 Task: Add Mrm BCAA G 6000 Lemonade to the cart.
Action: Mouse moved to (323, 163)
Screenshot: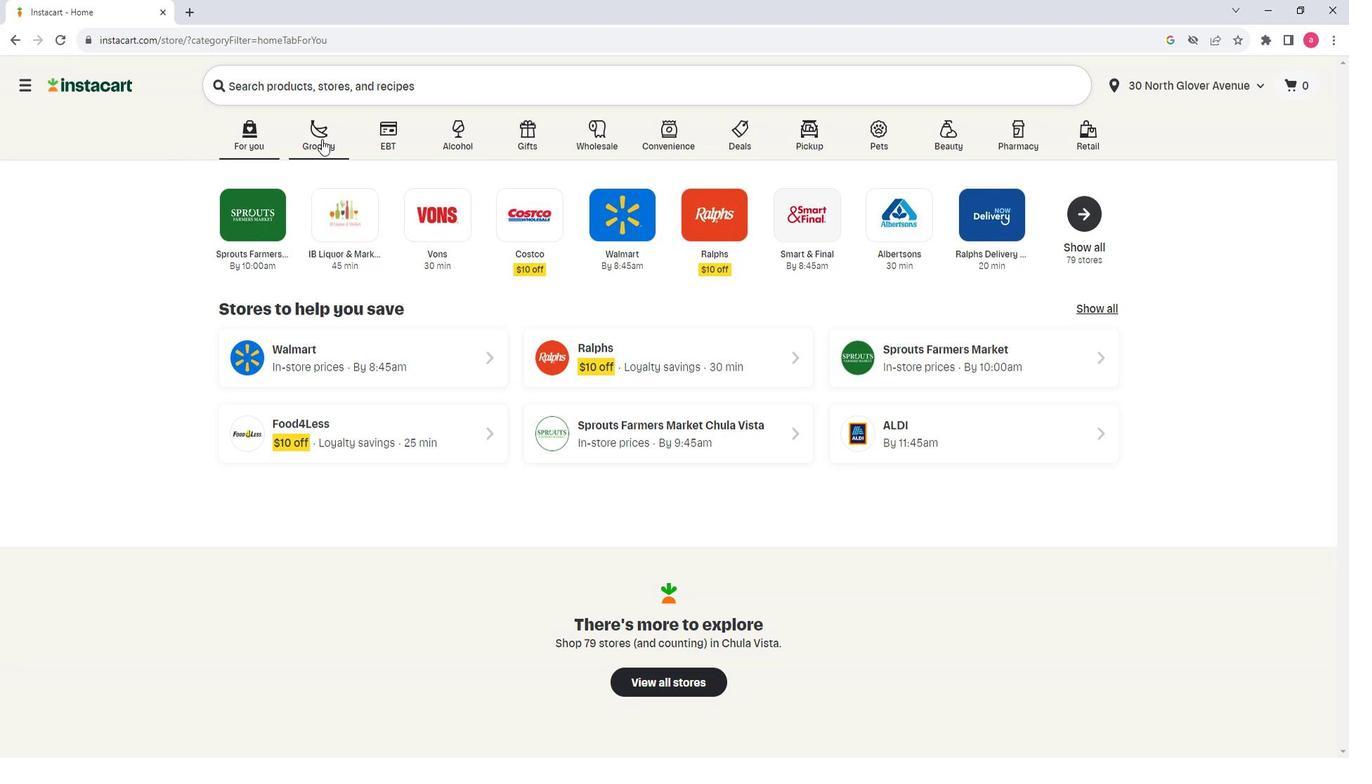 
Action: Mouse pressed left at (323, 163)
Screenshot: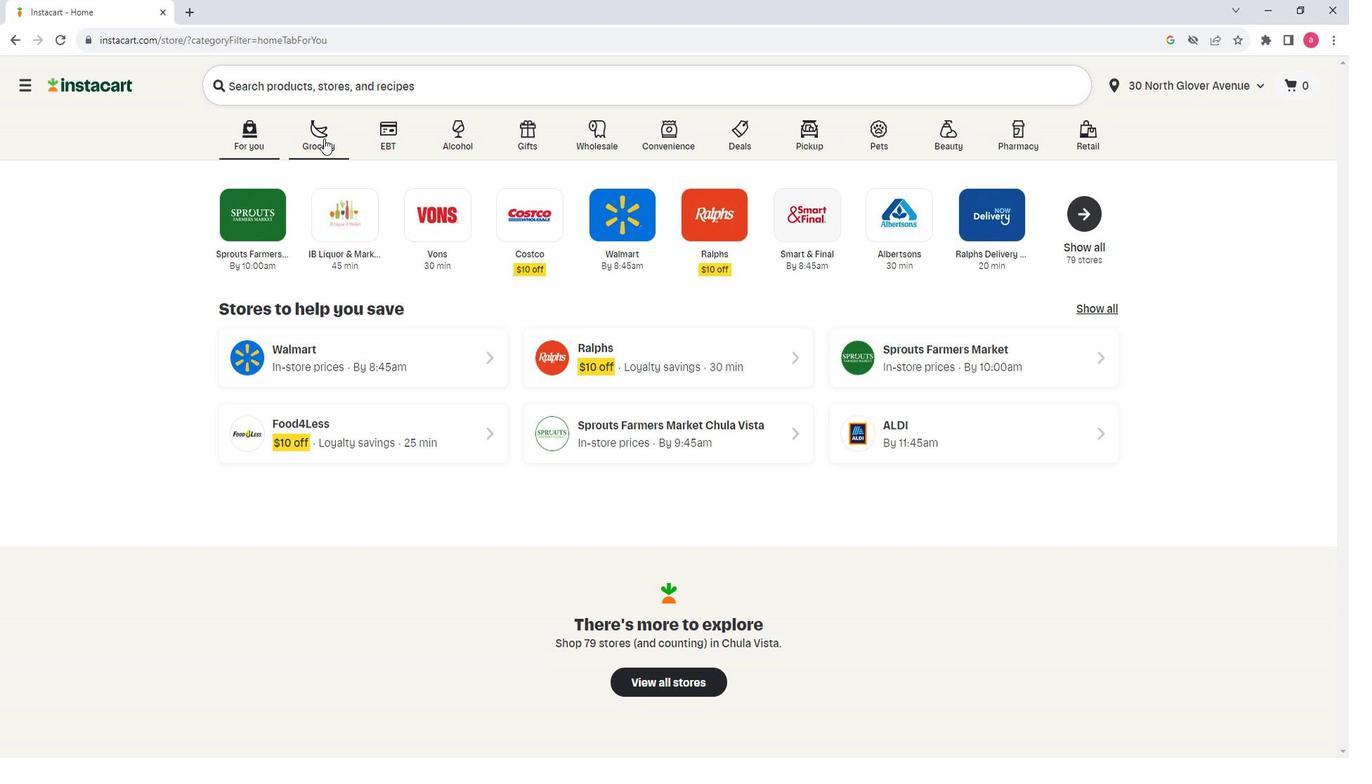 
Action: Mouse moved to (462, 413)
Screenshot: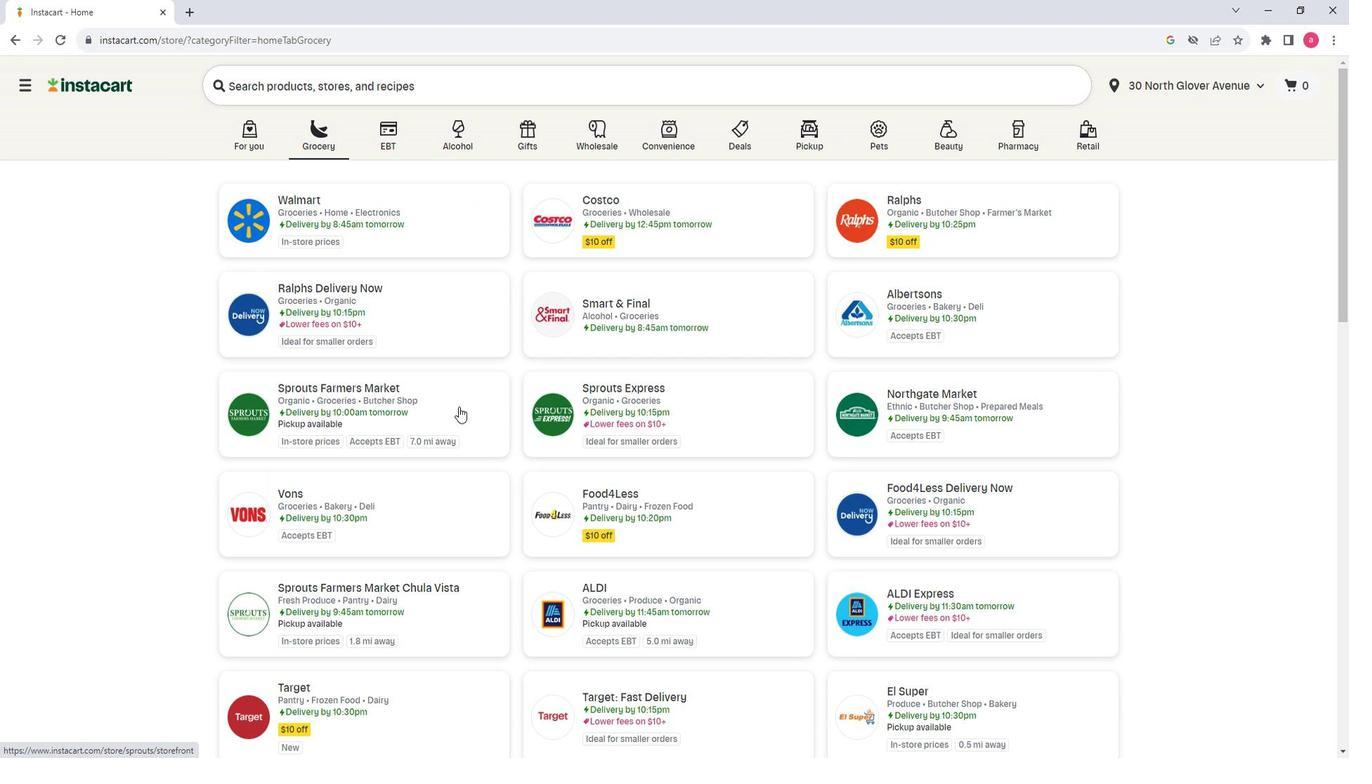 
Action: Mouse pressed left at (462, 413)
Screenshot: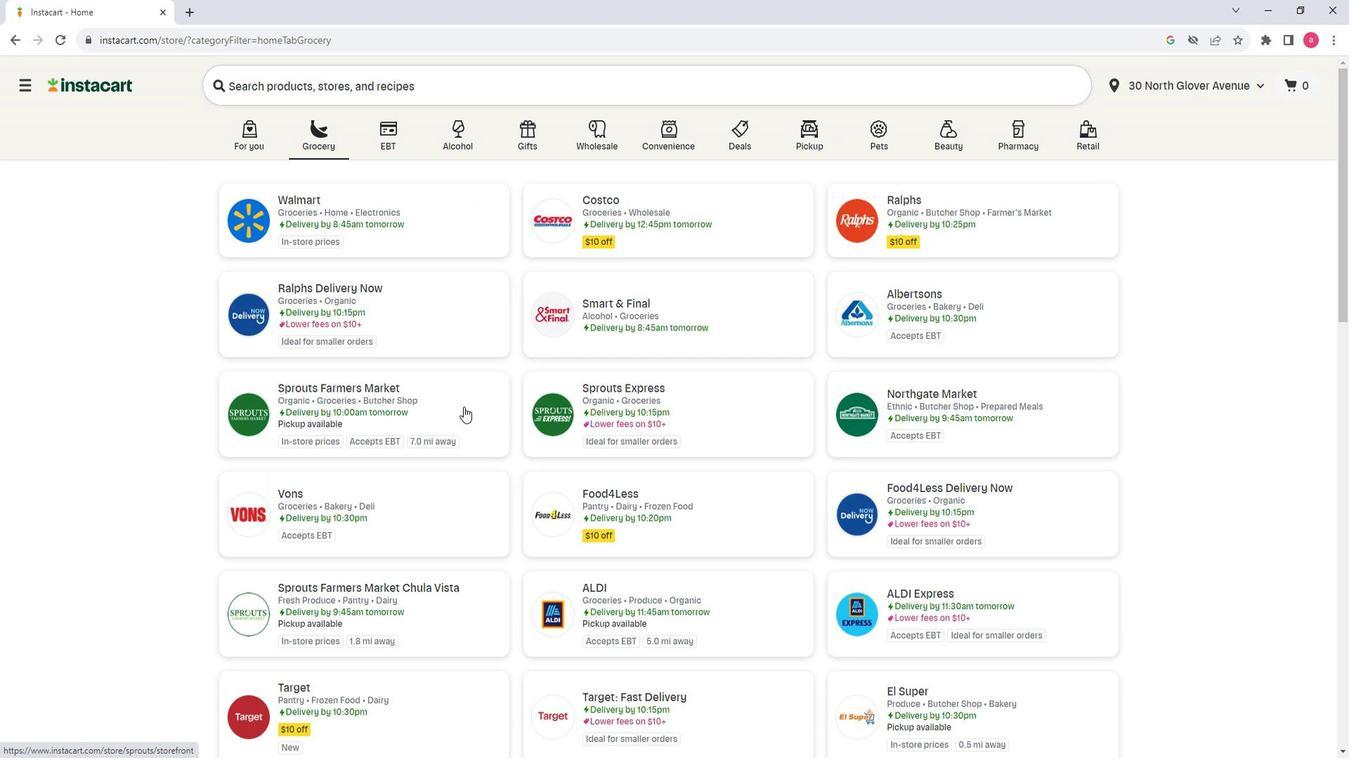
Action: Mouse moved to (151, 467)
Screenshot: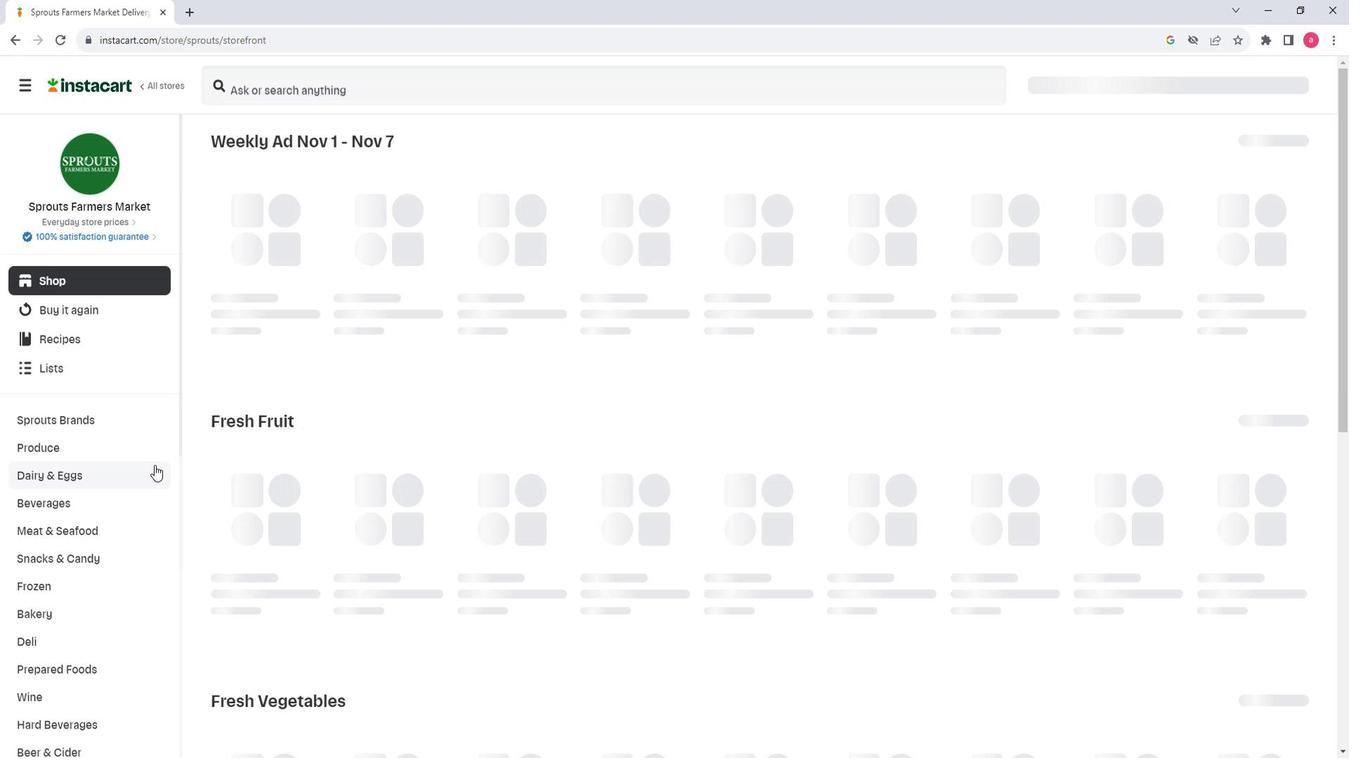 
Action: Mouse scrolled (151, 466) with delta (0, 0)
Screenshot: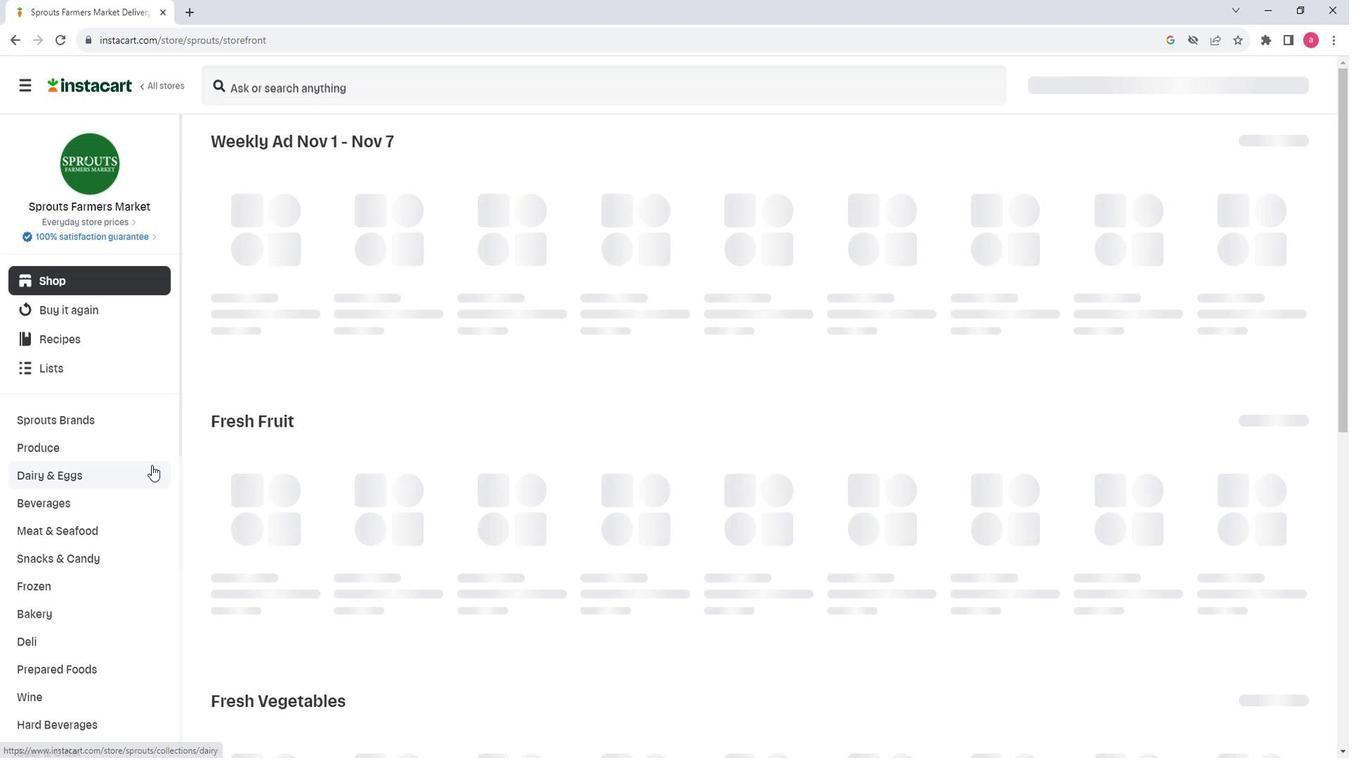 
Action: Mouse scrolled (151, 466) with delta (0, 0)
Screenshot: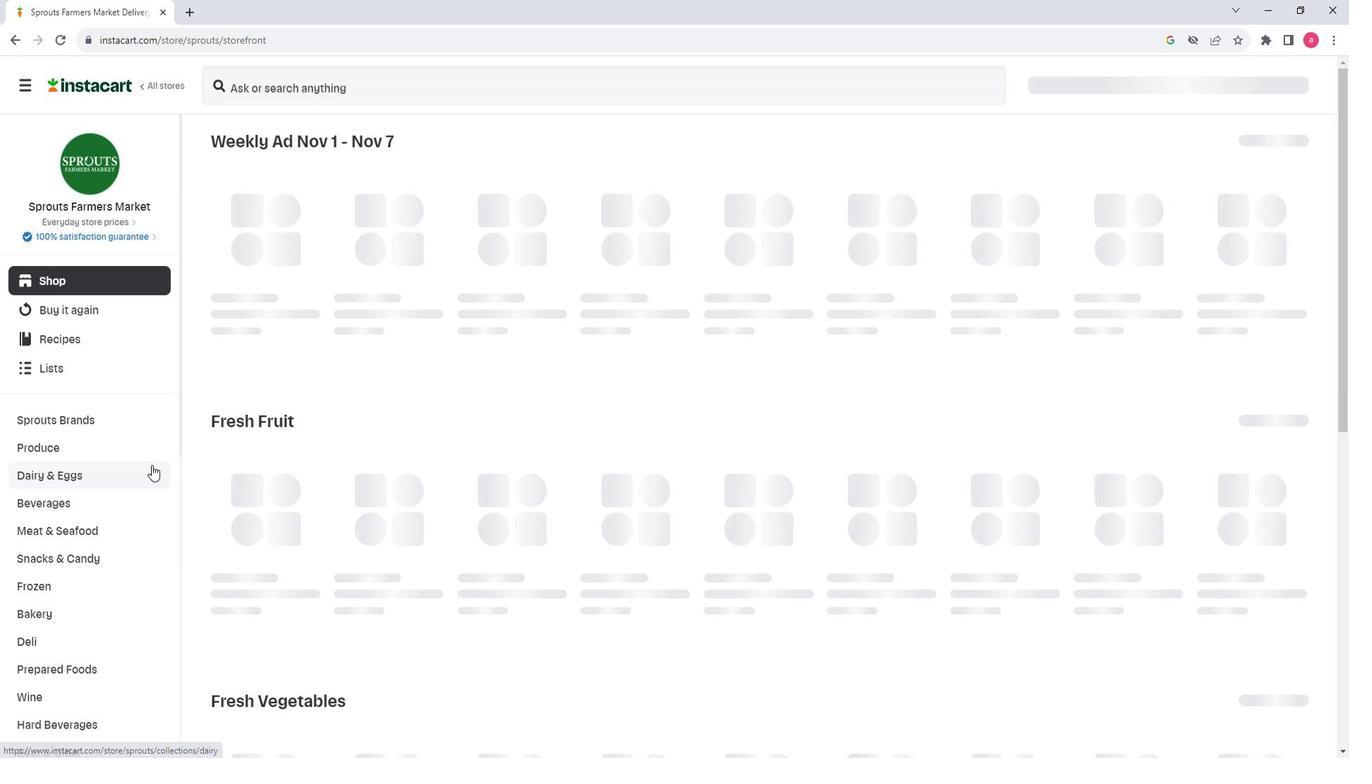 
Action: Mouse scrolled (151, 466) with delta (0, 0)
Screenshot: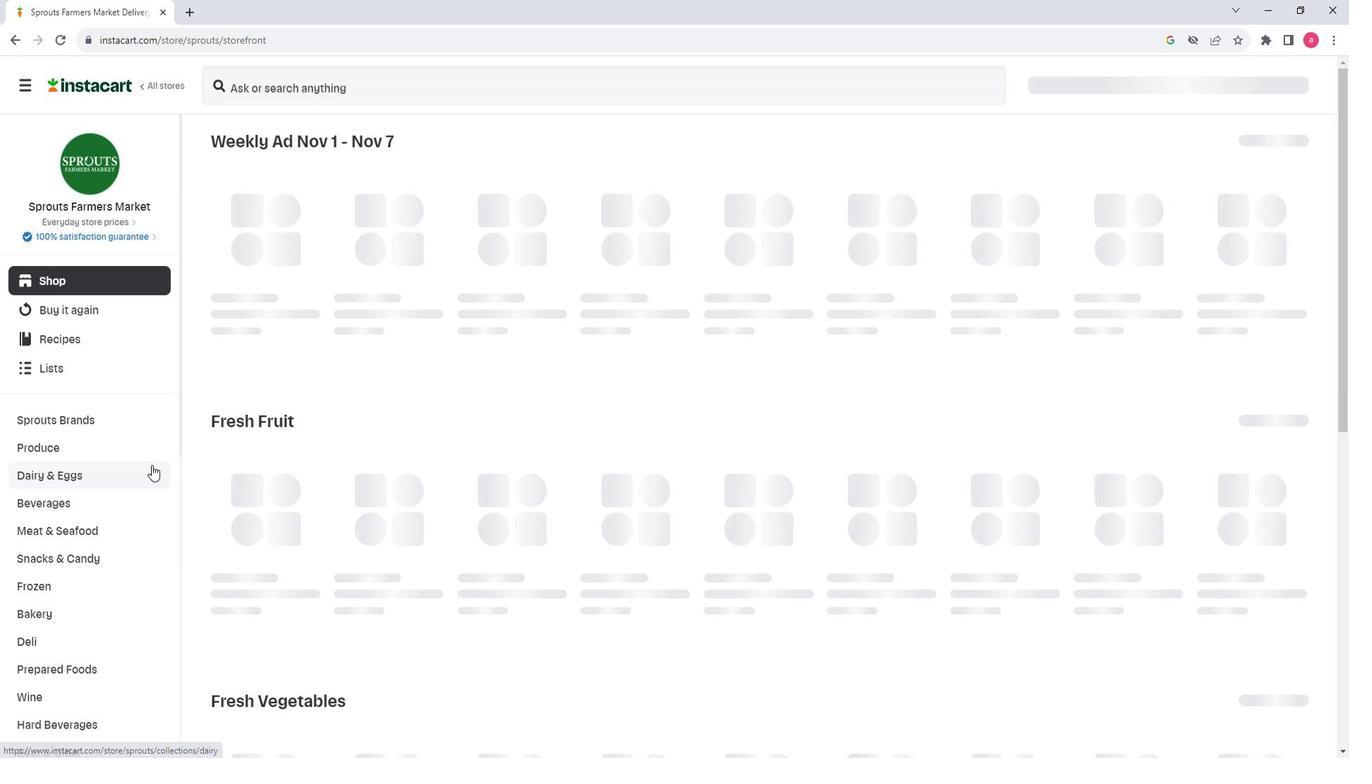 
Action: Mouse scrolled (151, 466) with delta (0, 0)
Screenshot: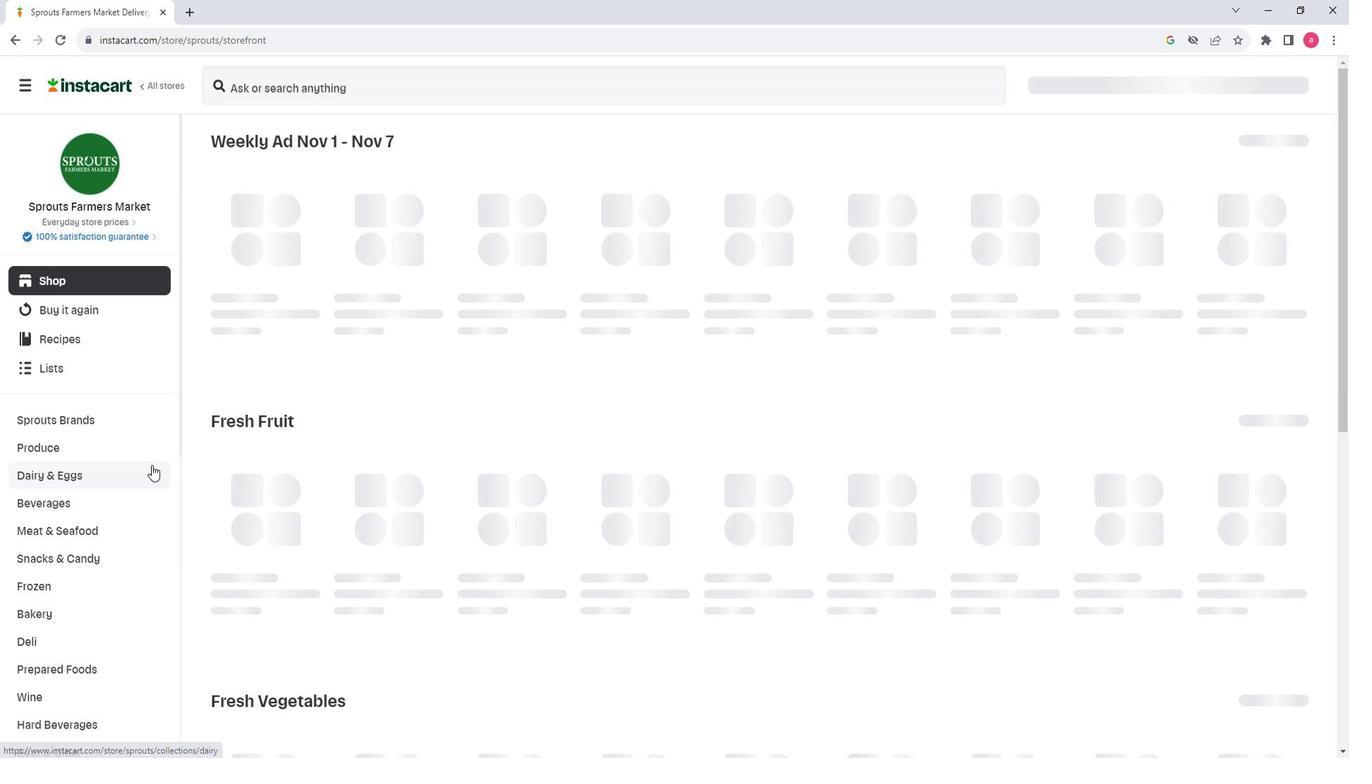 
Action: Mouse scrolled (151, 466) with delta (0, 0)
Screenshot: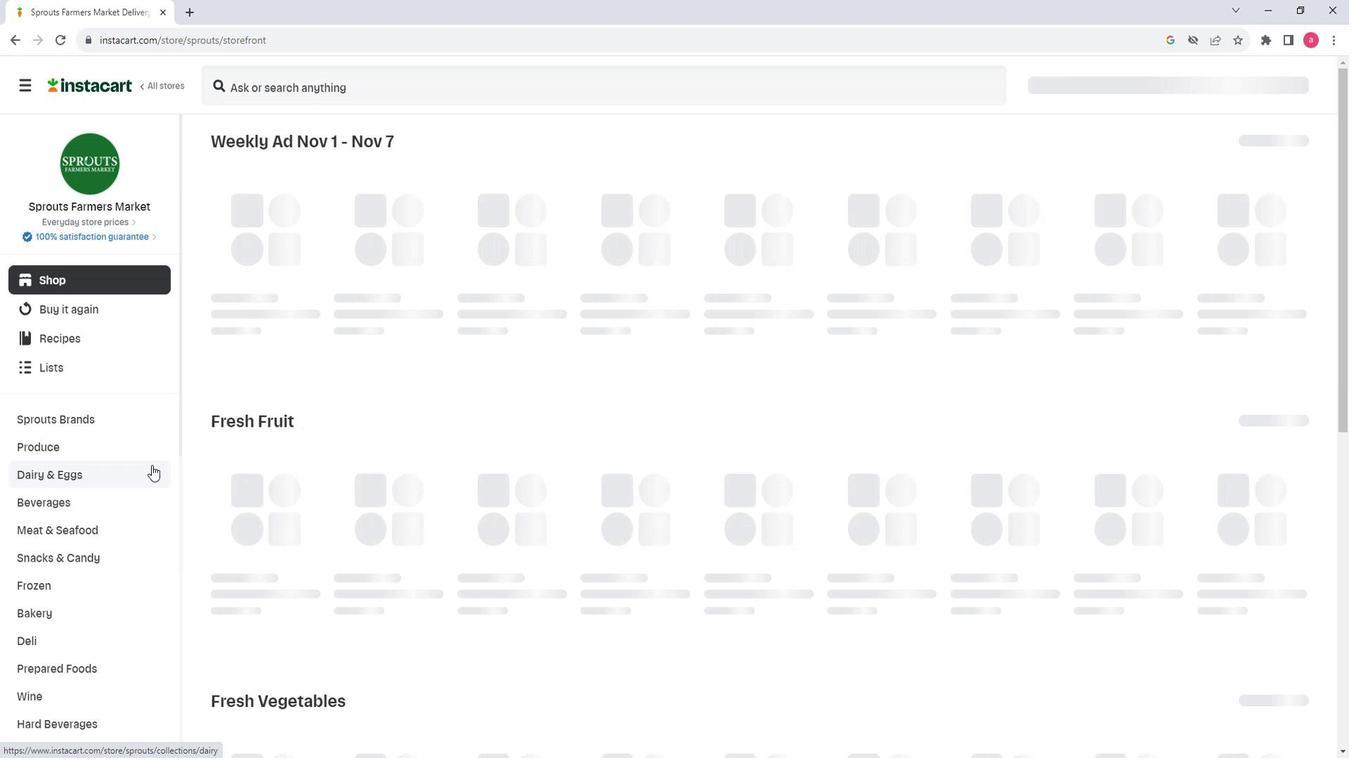 
Action: Mouse moved to (128, 550)
Screenshot: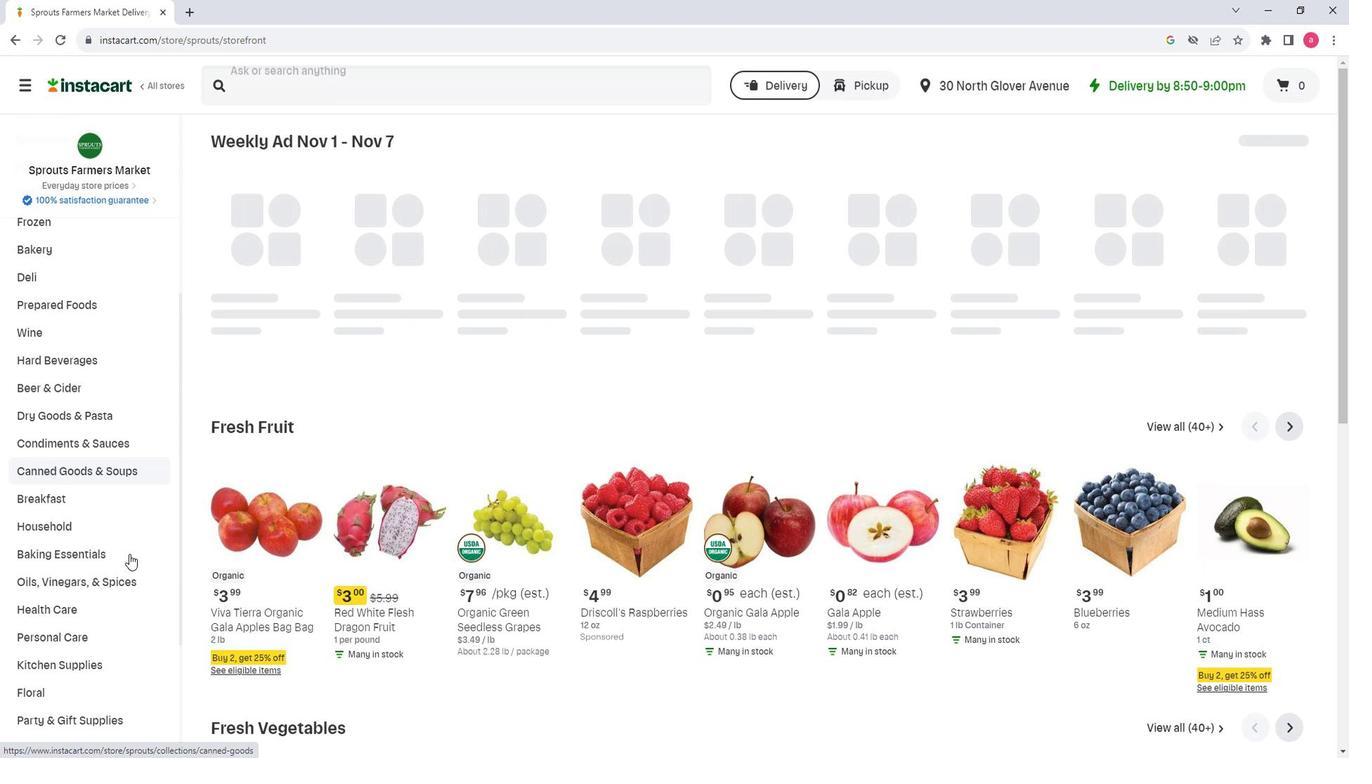 
Action: Mouse scrolled (128, 550) with delta (0, 0)
Screenshot: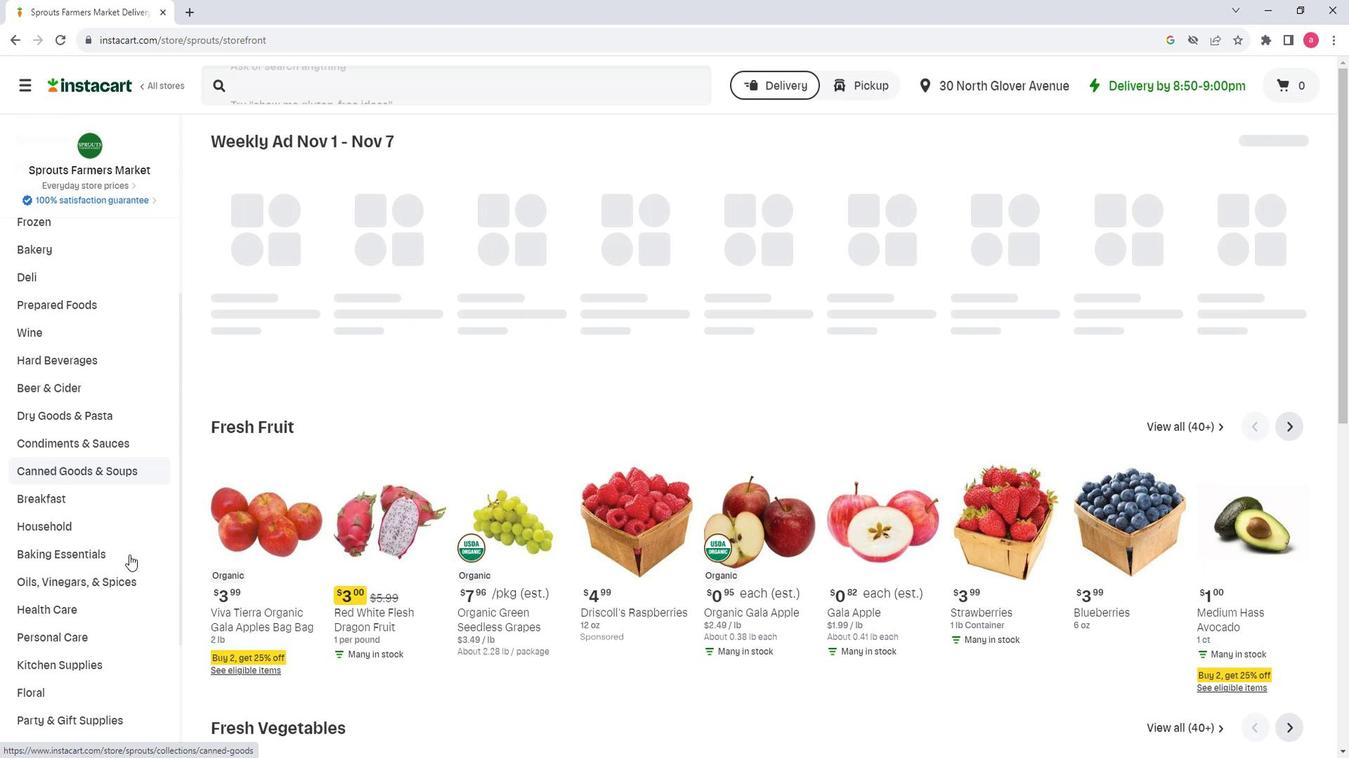 
Action: Mouse moved to (101, 533)
Screenshot: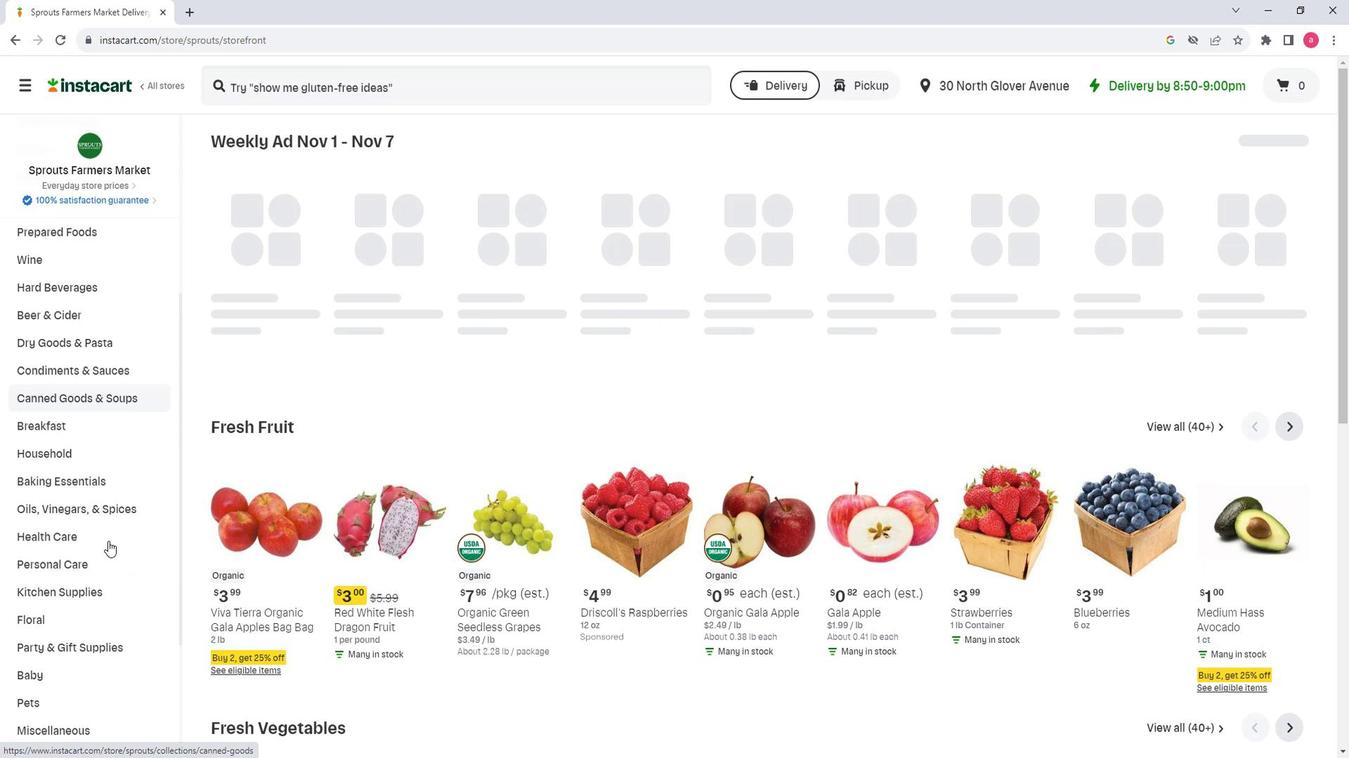 
Action: Mouse pressed left at (101, 533)
Screenshot: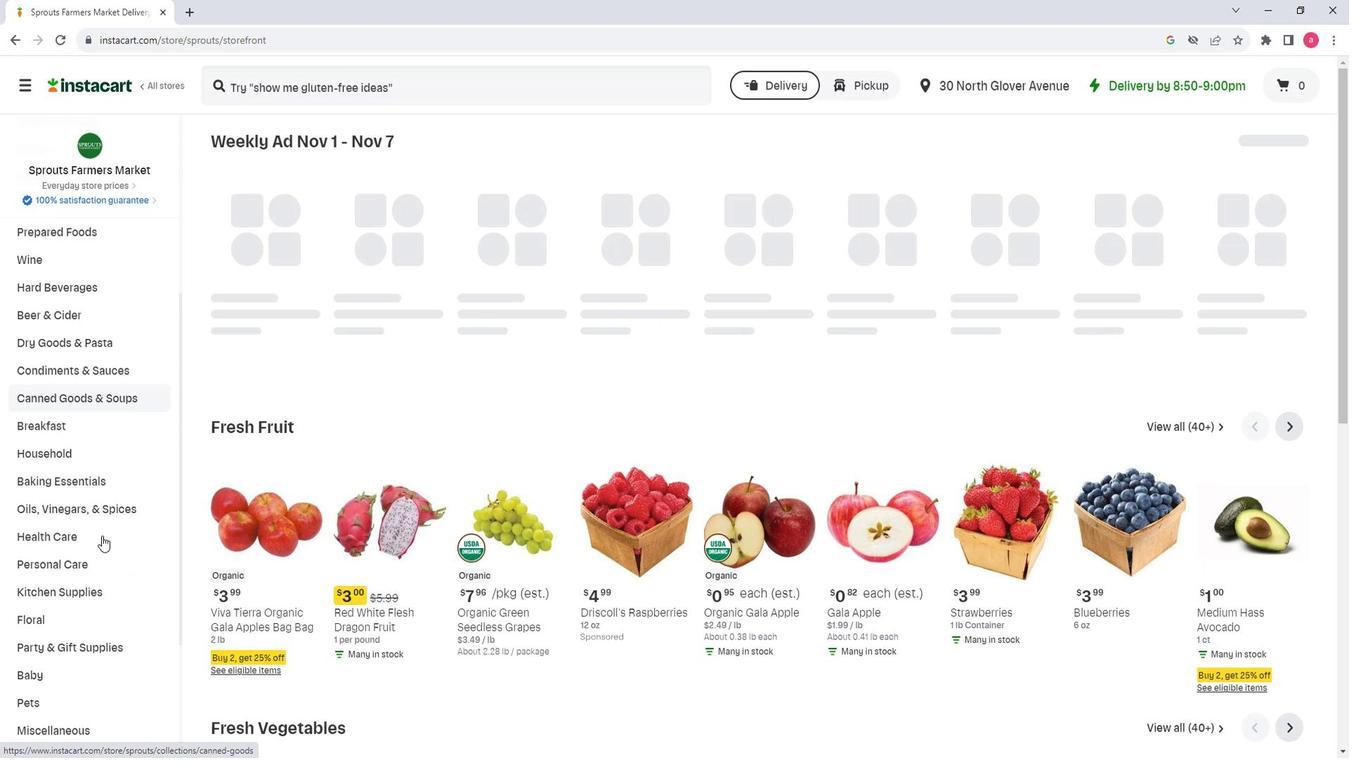 
Action: Mouse moved to (59, 535)
Screenshot: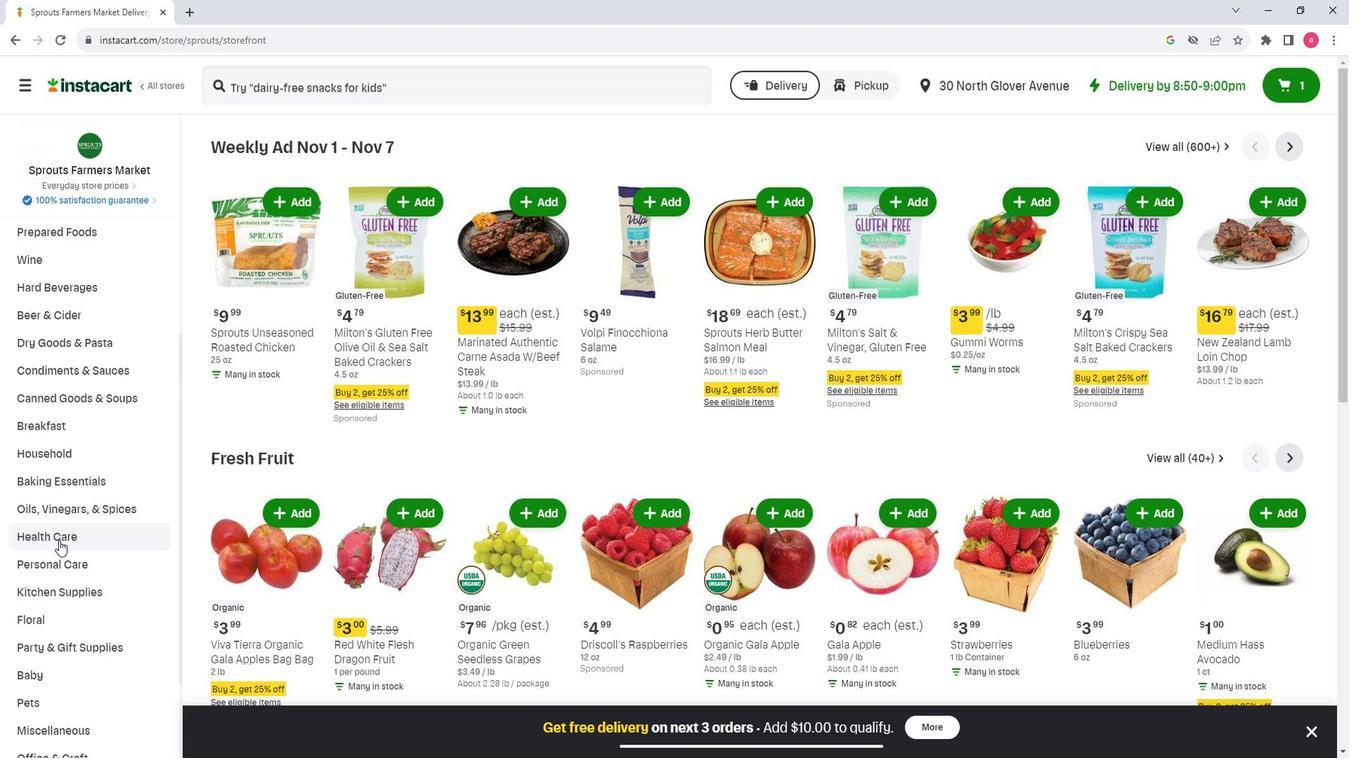 
Action: Mouse pressed left at (59, 535)
Screenshot: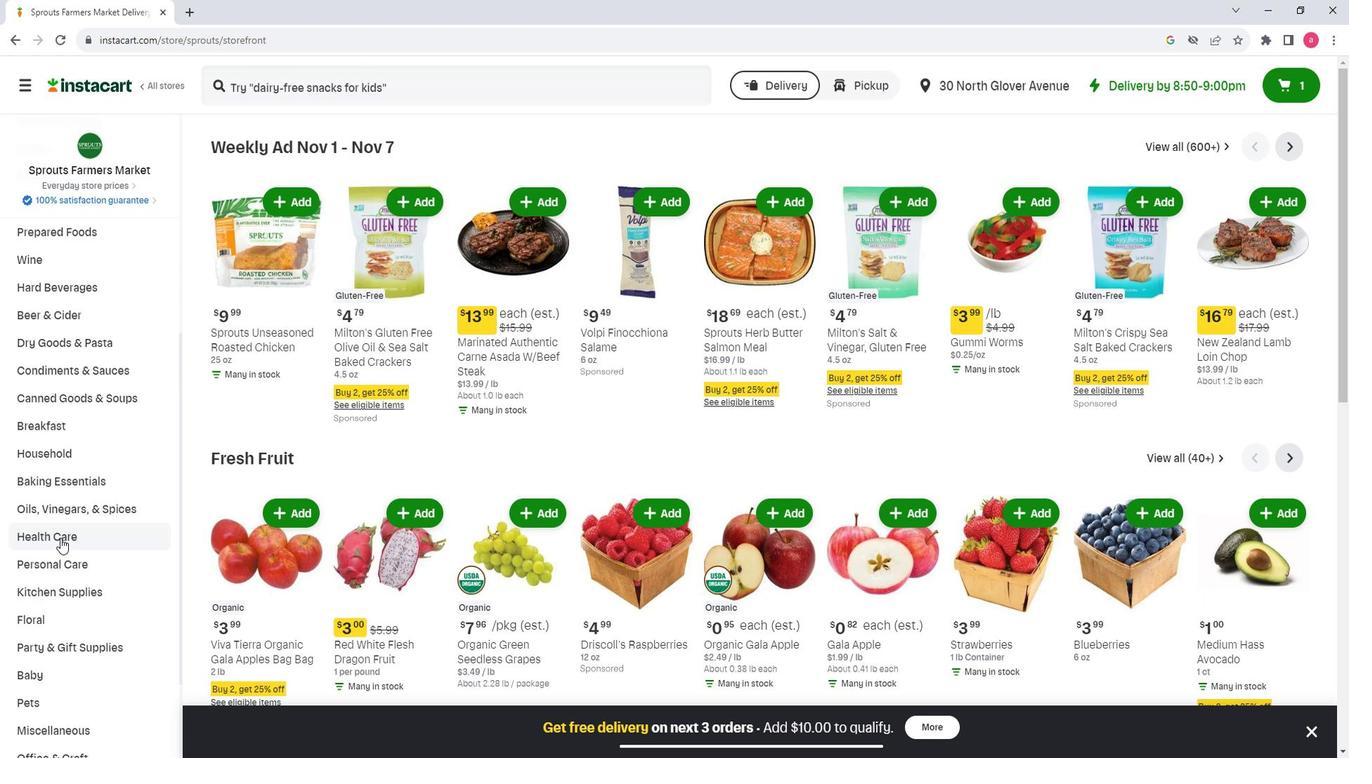 
Action: Mouse moved to (1048, 201)
Screenshot: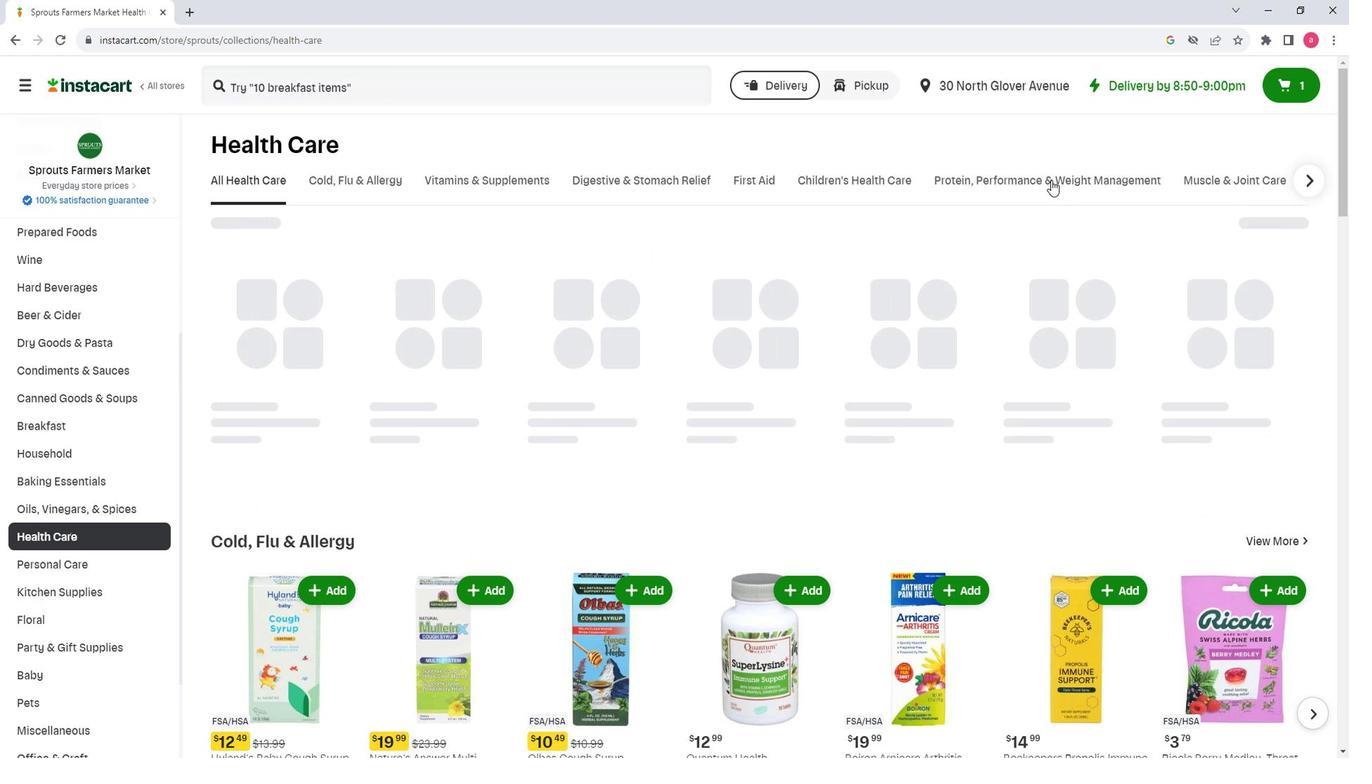 
Action: Mouse pressed left at (1048, 201)
Screenshot: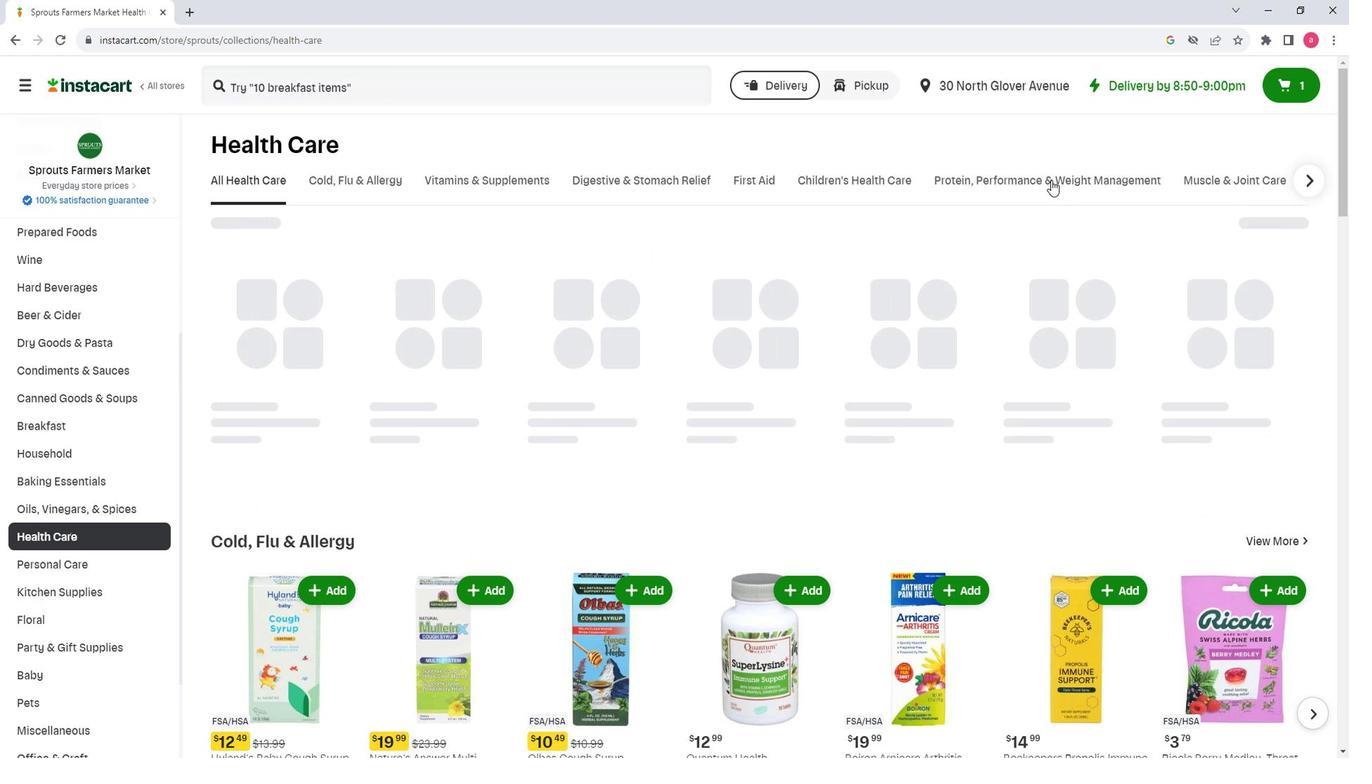 
Action: Mouse moved to (612, 268)
Screenshot: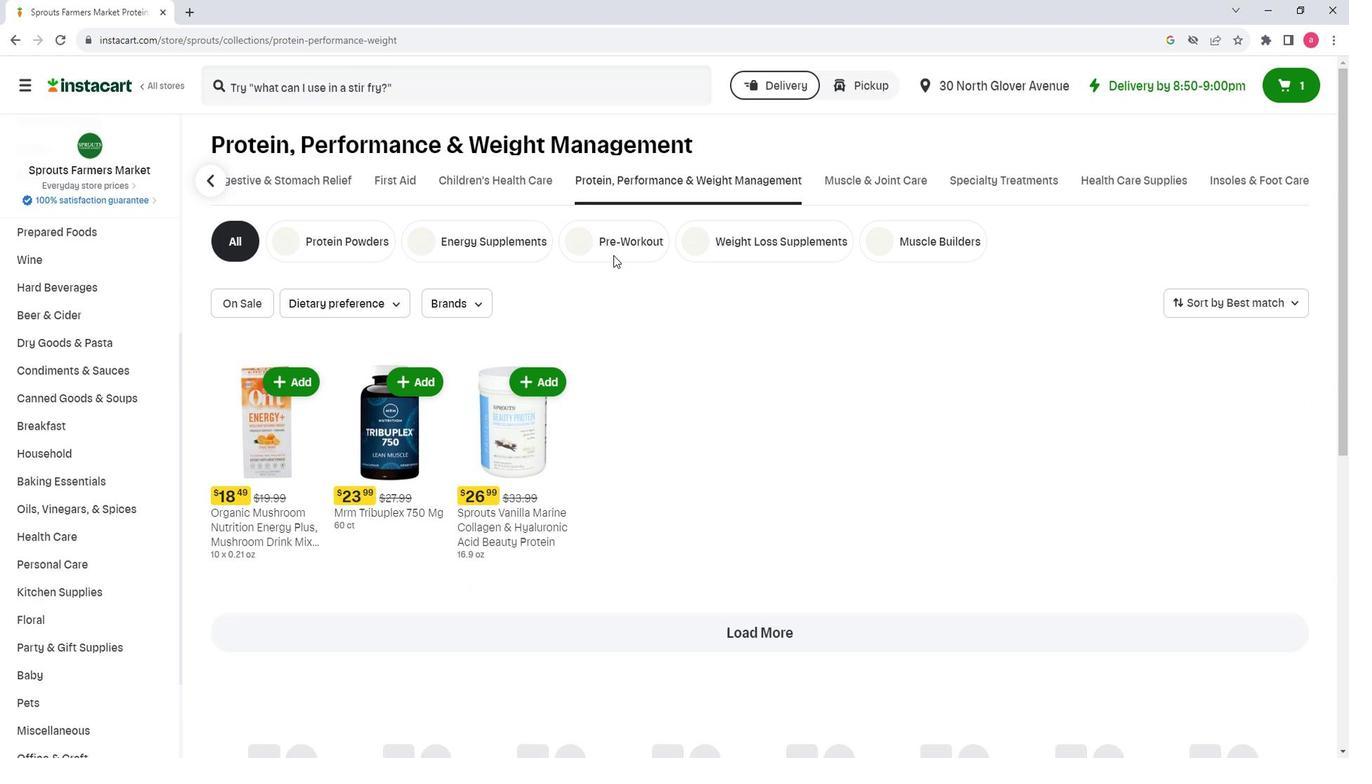
Action: Mouse pressed left at (612, 268)
Screenshot: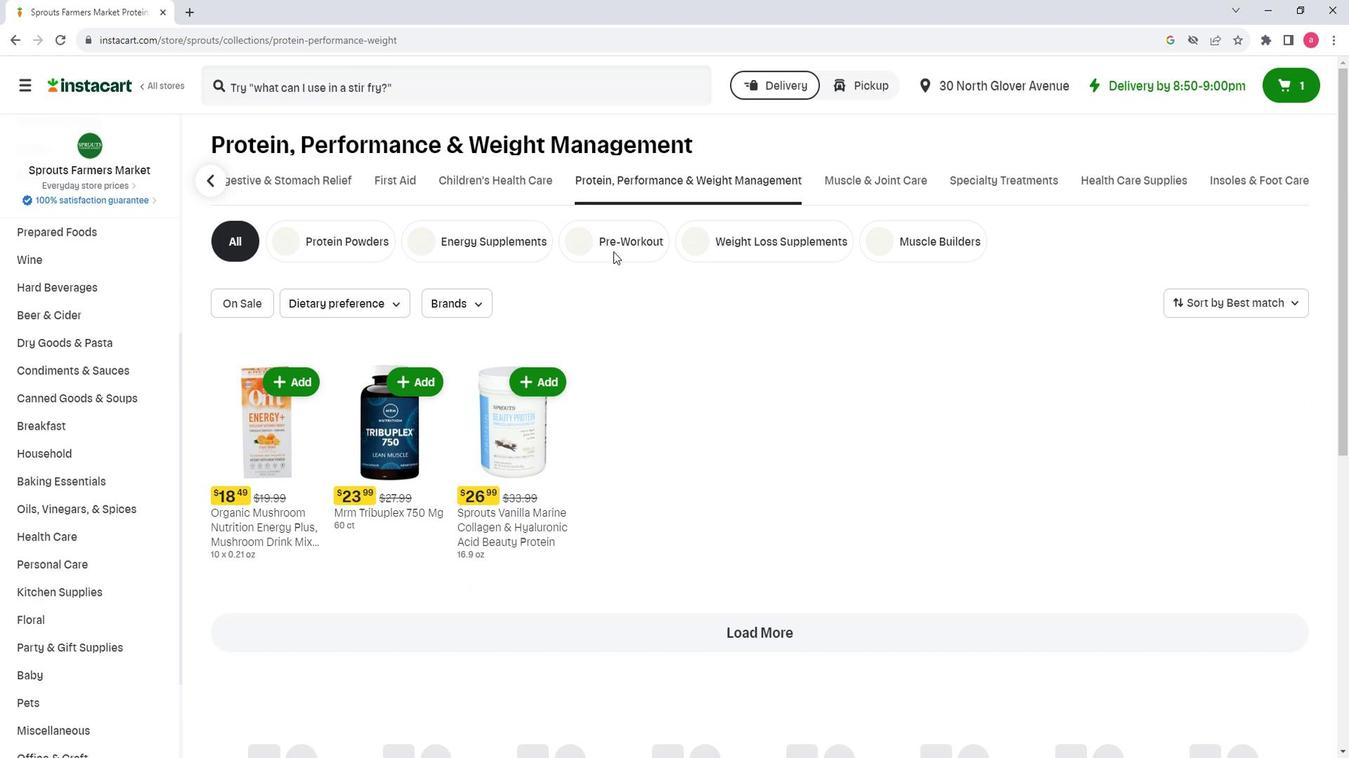 
Action: Mouse moved to (323, 122)
Screenshot: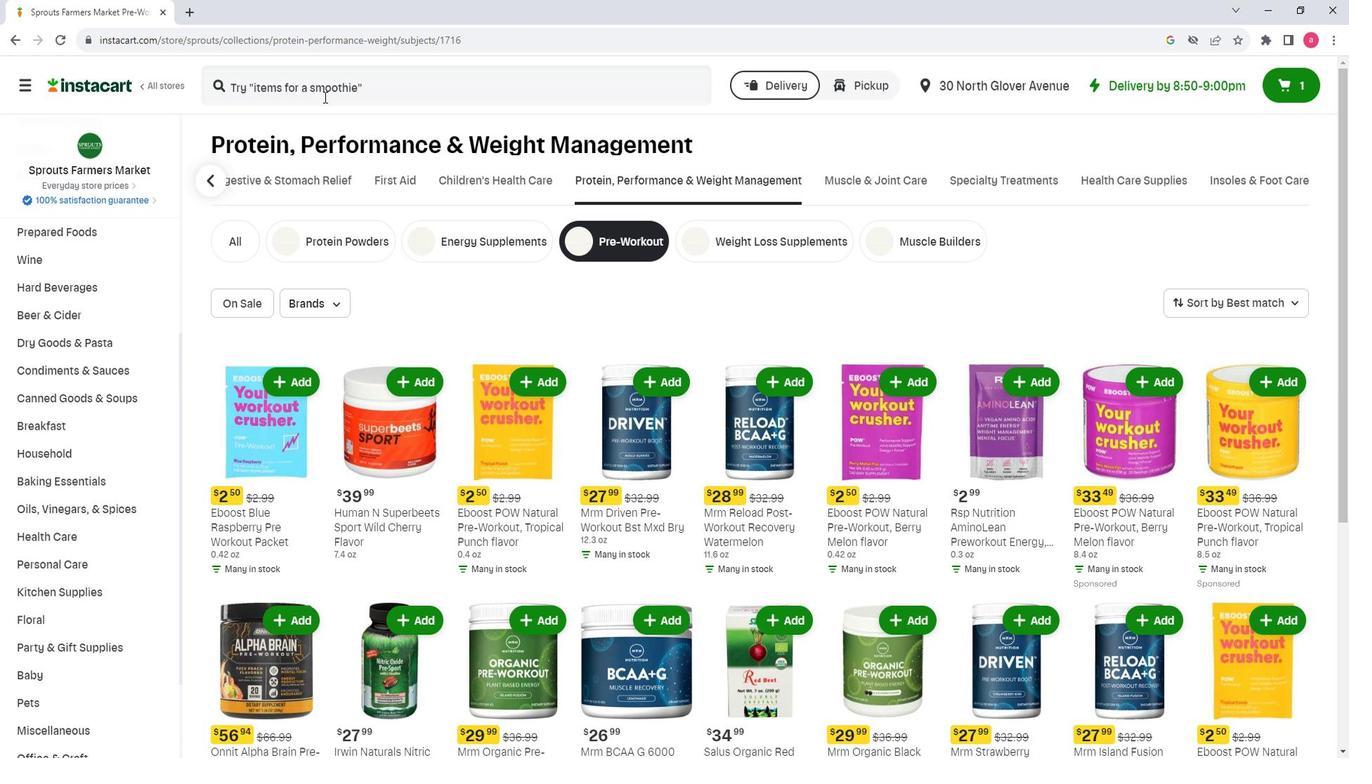 
Action: Mouse pressed left at (323, 122)
Screenshot: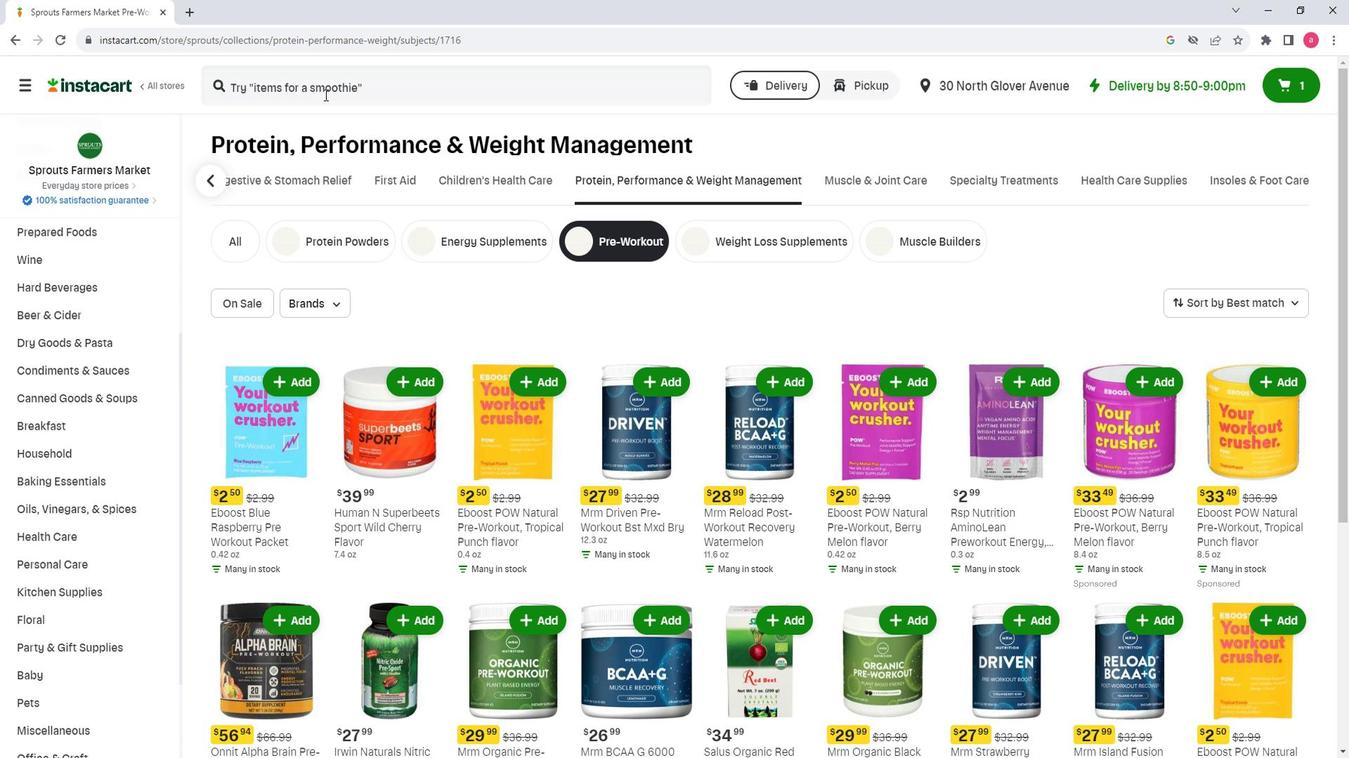 
Action: Key pressed <Key.shift>Mrm<Key.space><Key.shift>BCAA<Key.shift><Key.space>G<Key.space>6000<Key.space><Key.shift>Lemonade<Key.enter>
Screenshot: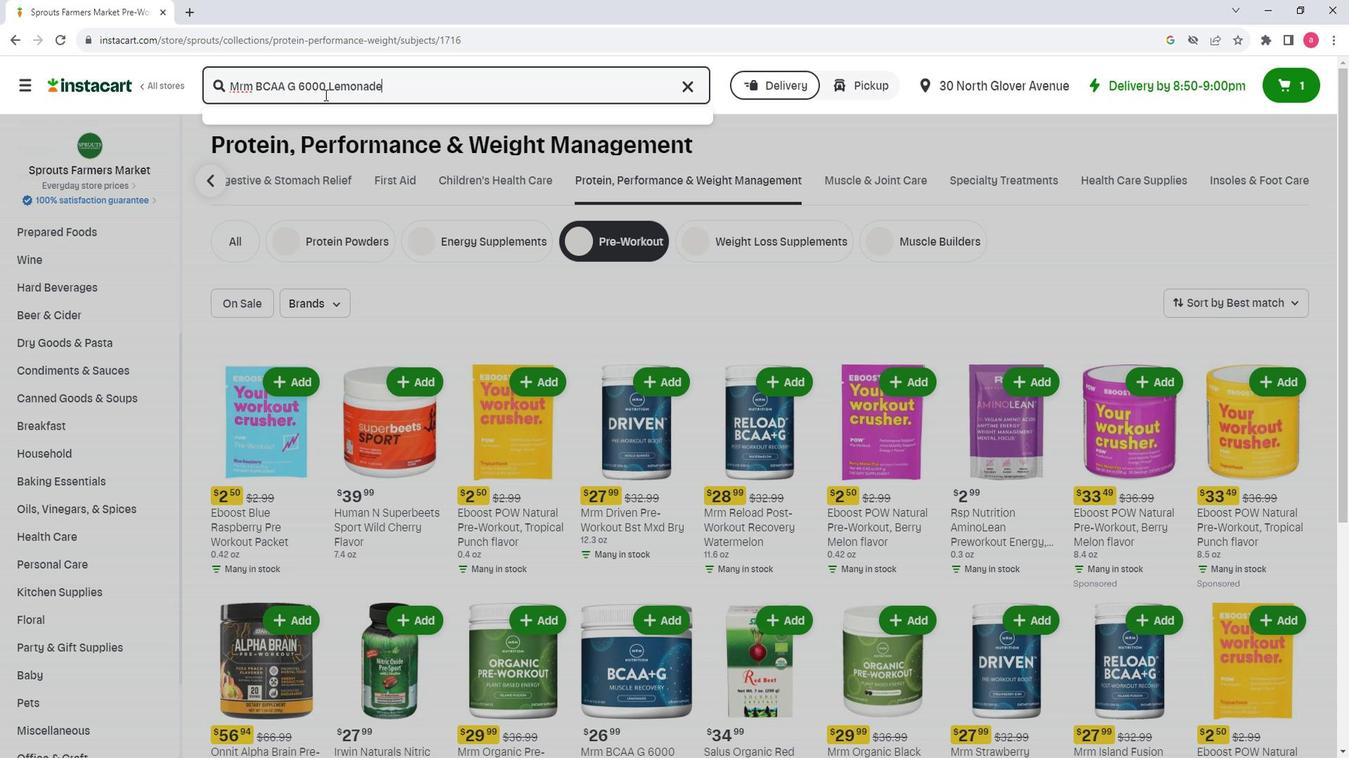 
Action: Mouse moved to (340, 224)
Screenshot: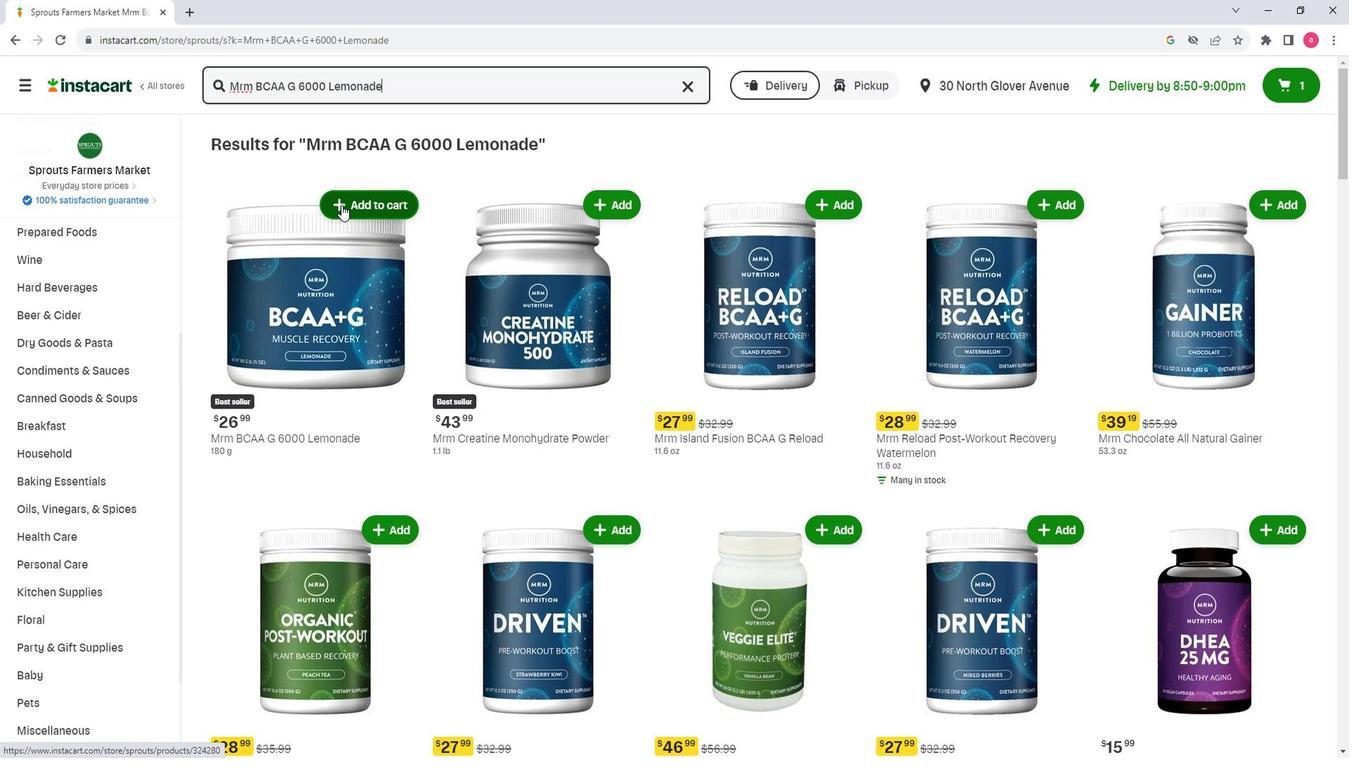 
Action: Mouse pressed left at (340, 224)
Screenshot: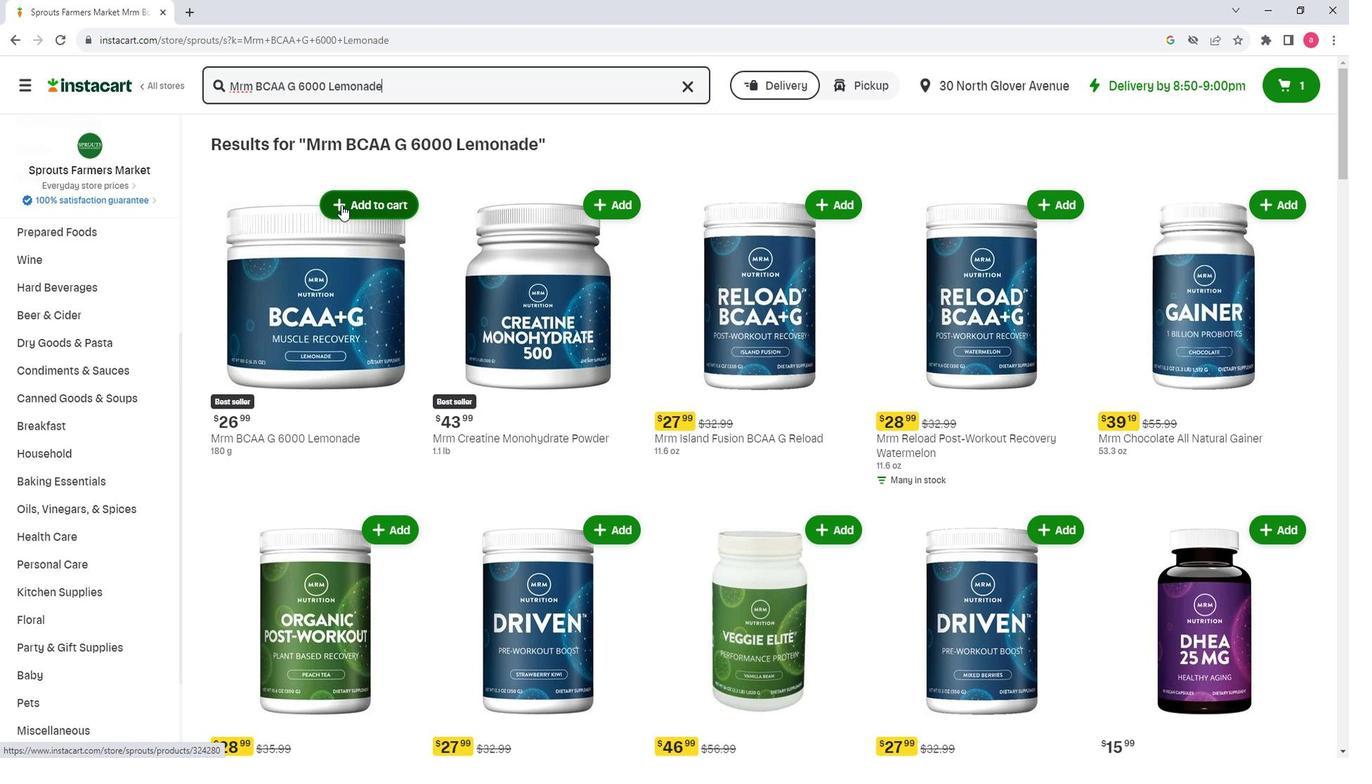 
Action: Mouse moved to (345, 262)
Screenshot: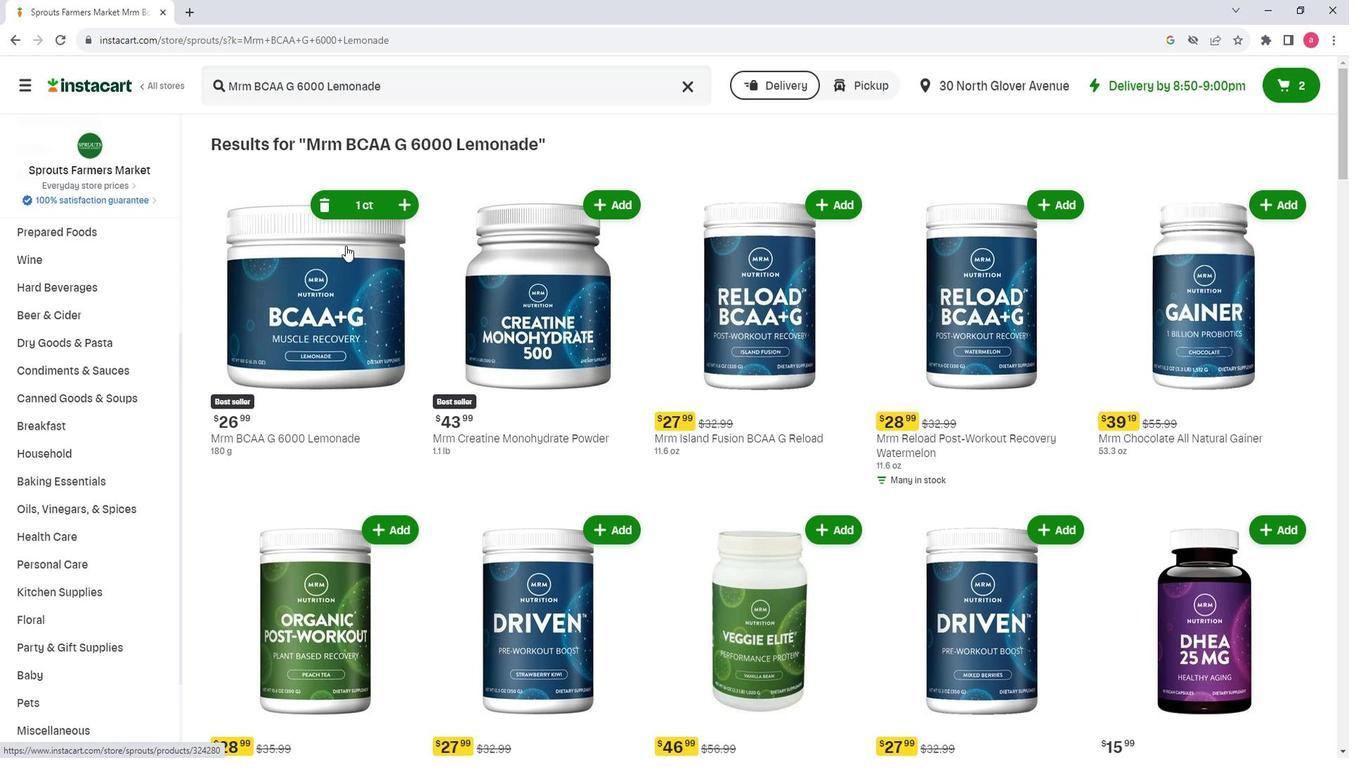 
